 Task: Search for the email with the subject Happy birthday logged in from softage.1@softage.net with the filter, email from softage.5@softage.net and a new filter,  Mark as read
Action: Mouse moved to (669, 70)
Screenshot: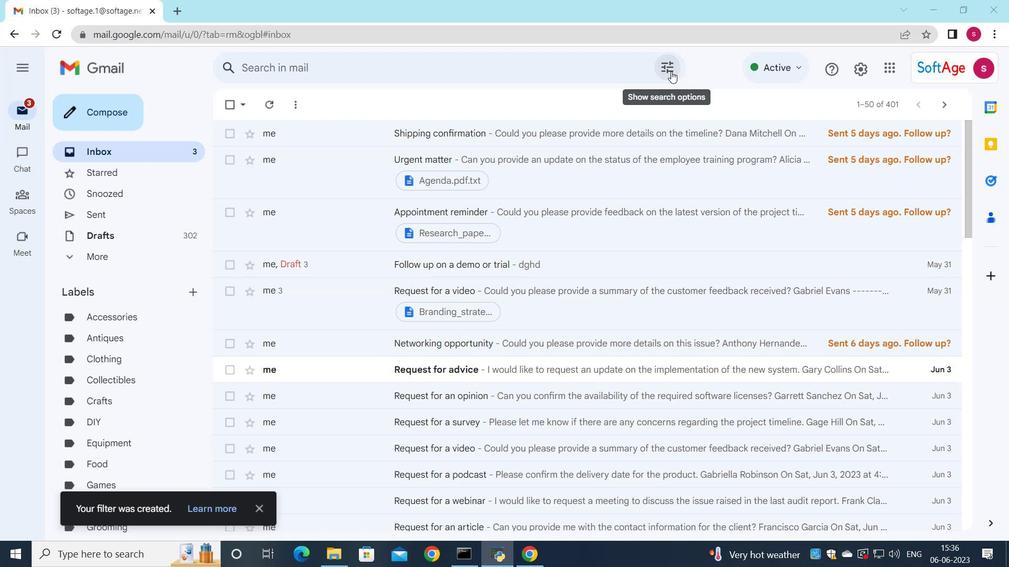 
Action: Mouse pressed left at (669, 70)
Screenshot: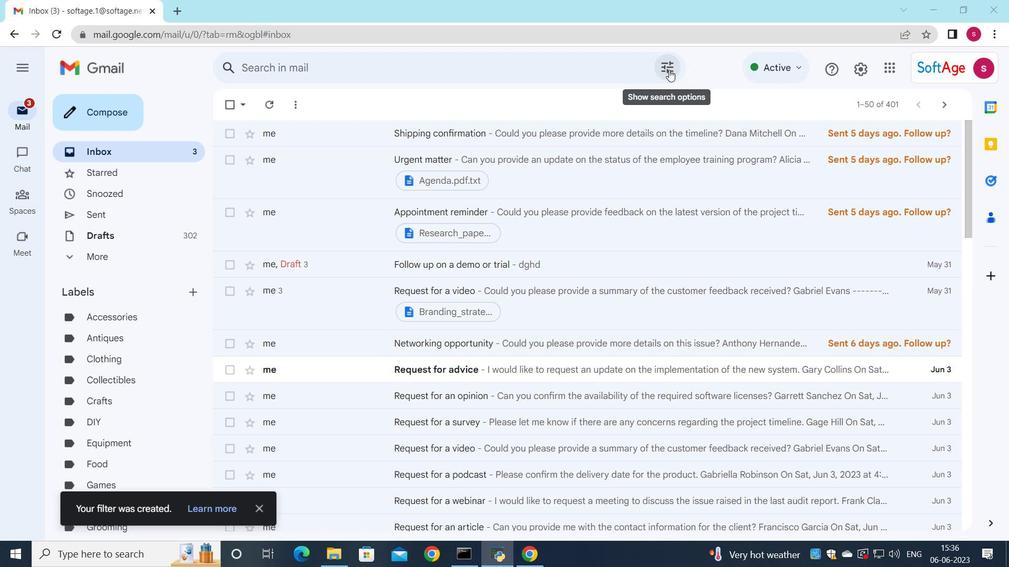 
Action: Mouse moved to (512, 121)
Screenshot: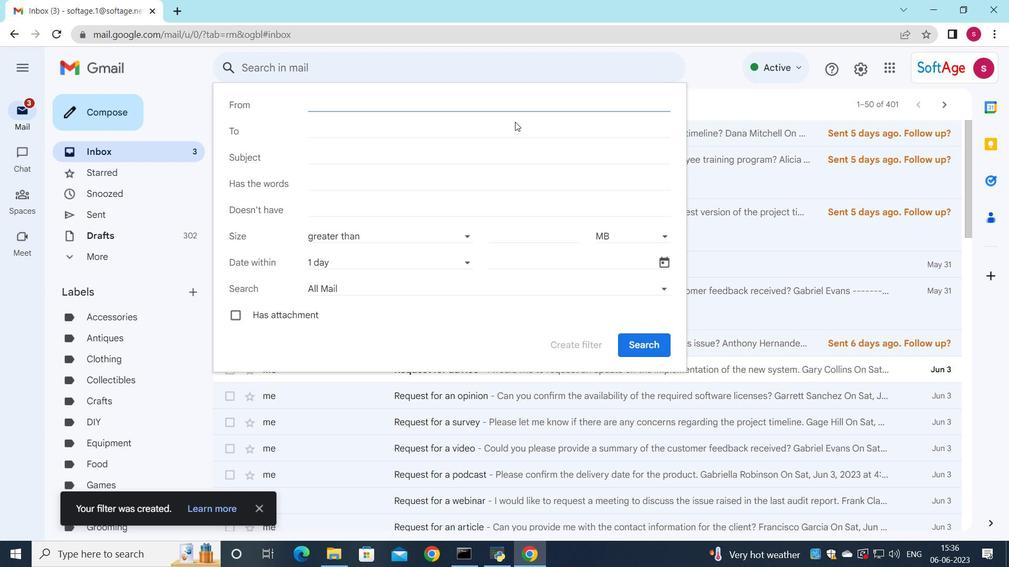 
Action: Key pressed s
Screenshot: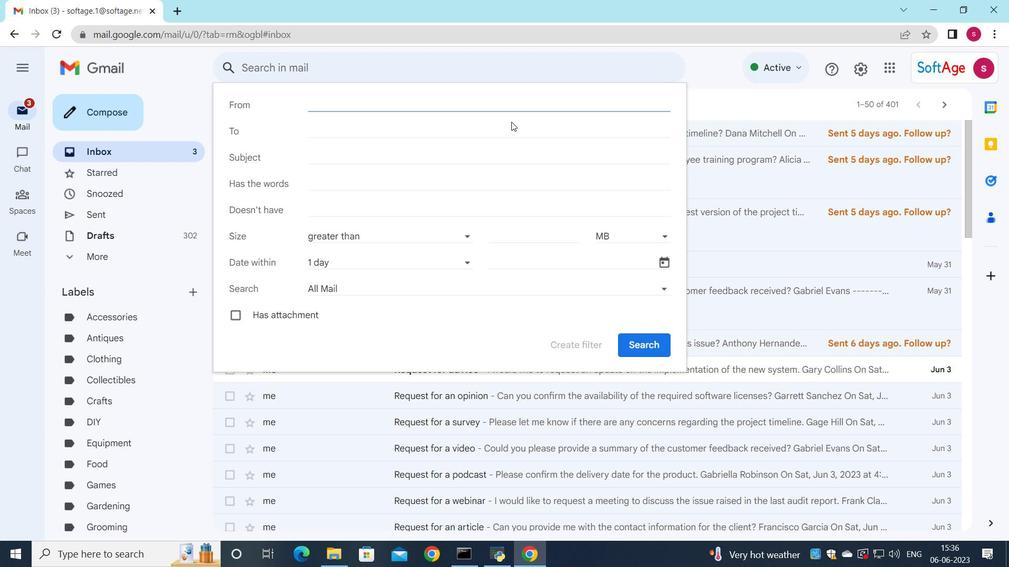 
Action: Mouse moved to (435, 128)
Screenshot: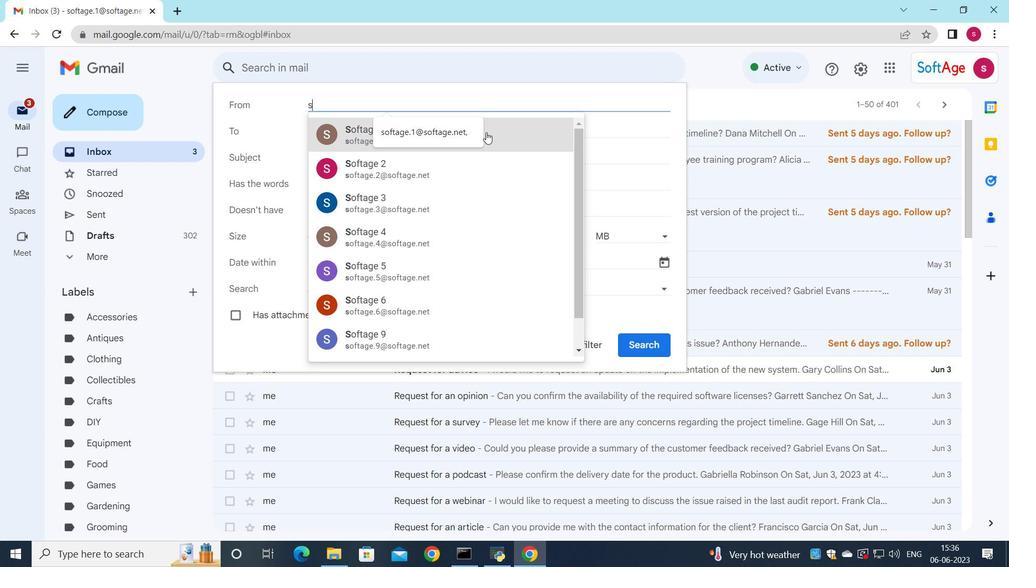 
Action: Mouse pressed left at (435, 128)
Screenshot: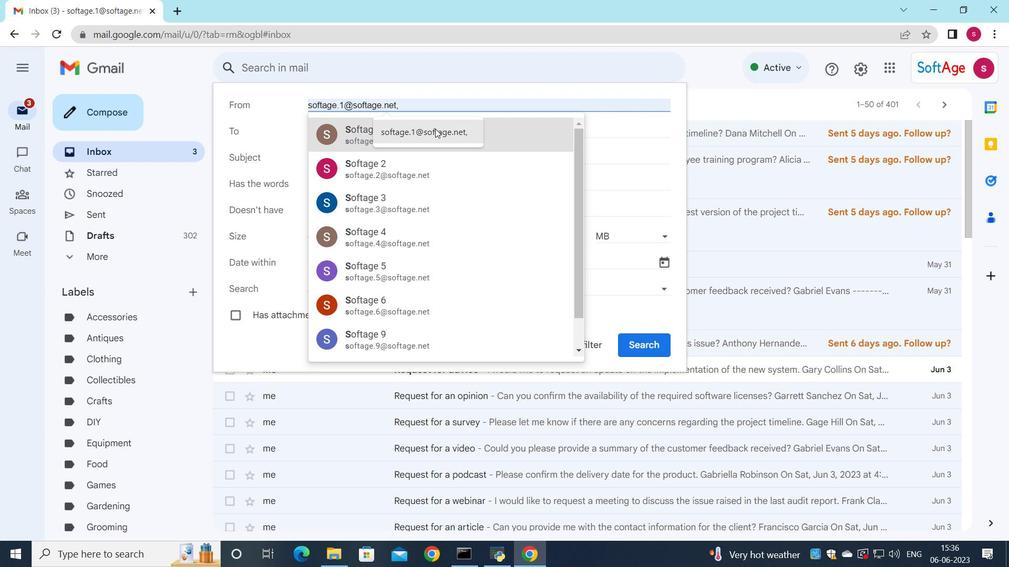 
Action: Mouse moved to (368, 132)
Screenshot: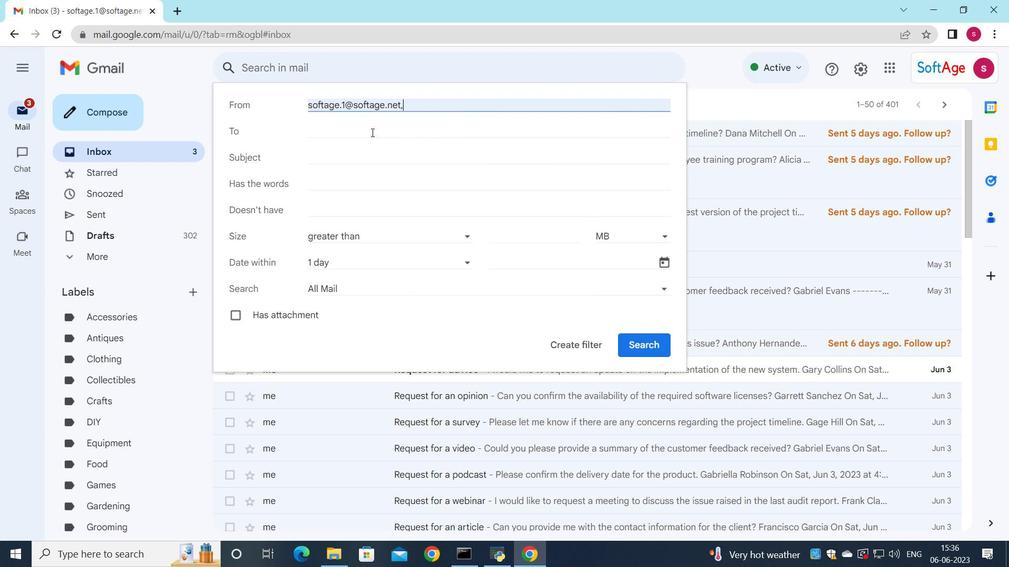 
Action: Mouse pressed left at (368, 132)
Screenshot: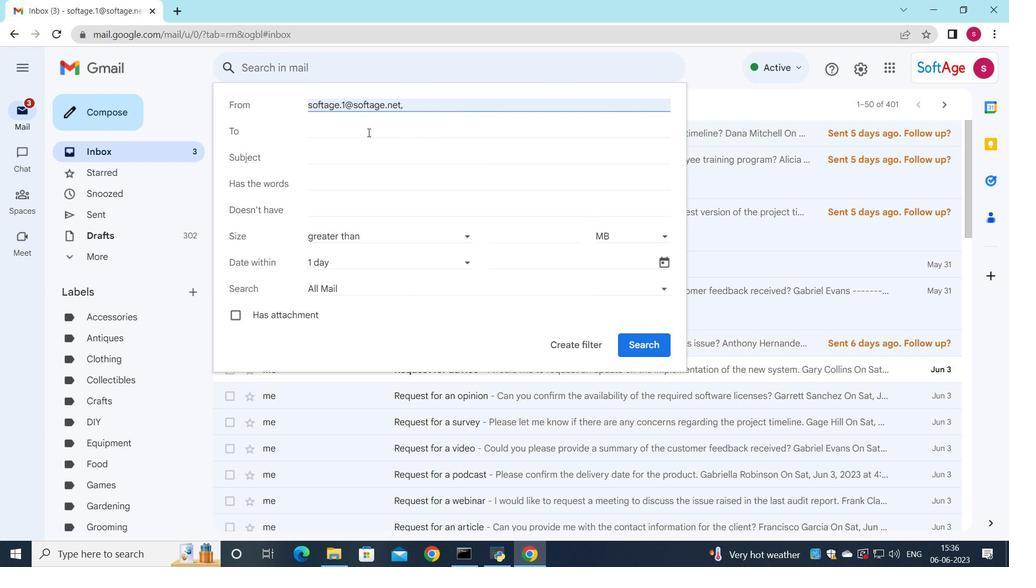 
Action: Key pressed s
Screenshot: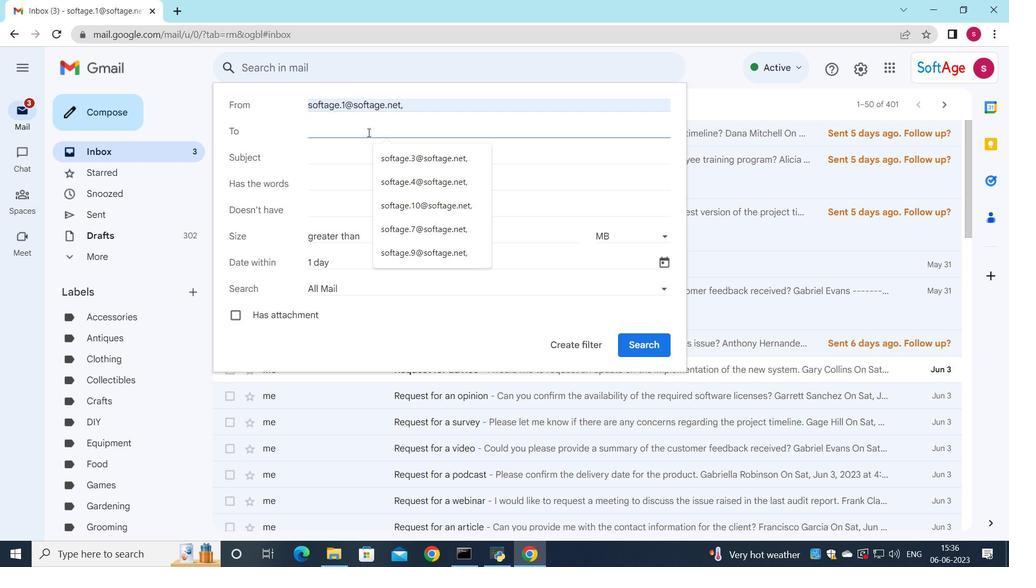 
Action: Mouse moved to (391, 143)
Screenshot: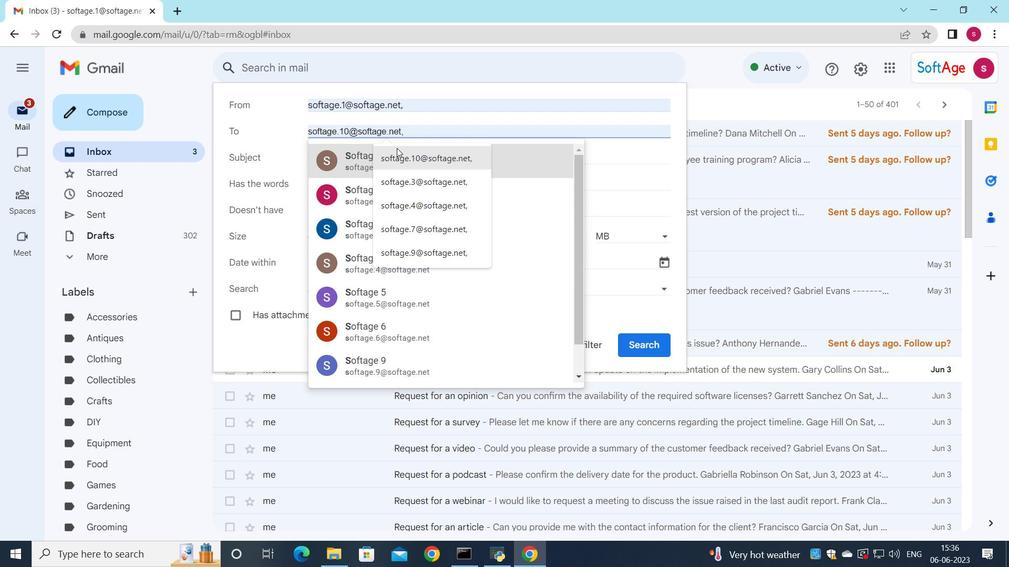 
Action: Key pressed oftage.5
Screenshot: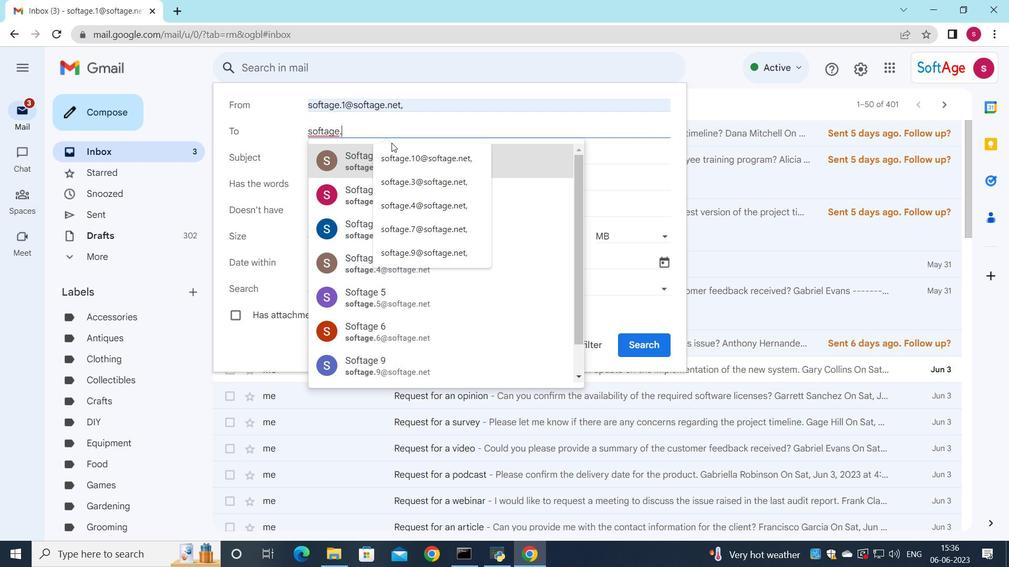 
Action: Mouse moved to (398, 153)
Screenshot: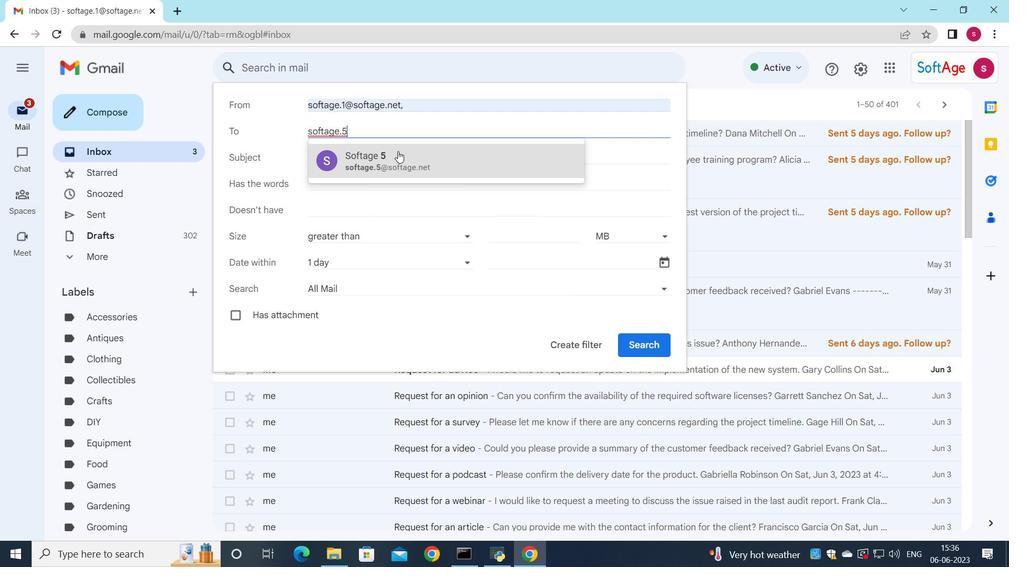
Action: Mouse pressed left at (398, 153)
Screenshot: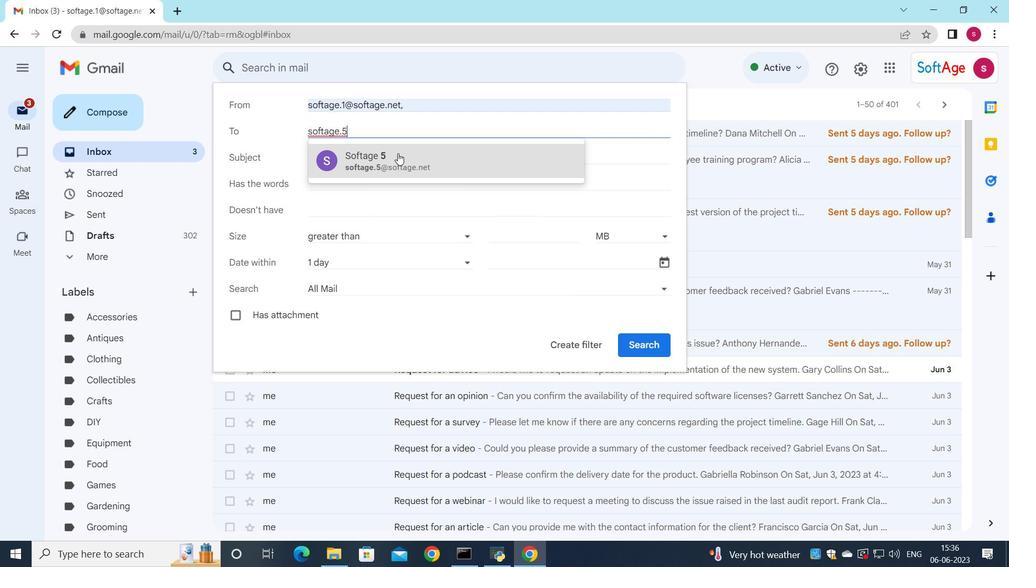 
Action: Mouse moved to (345, 156)
Screenshot: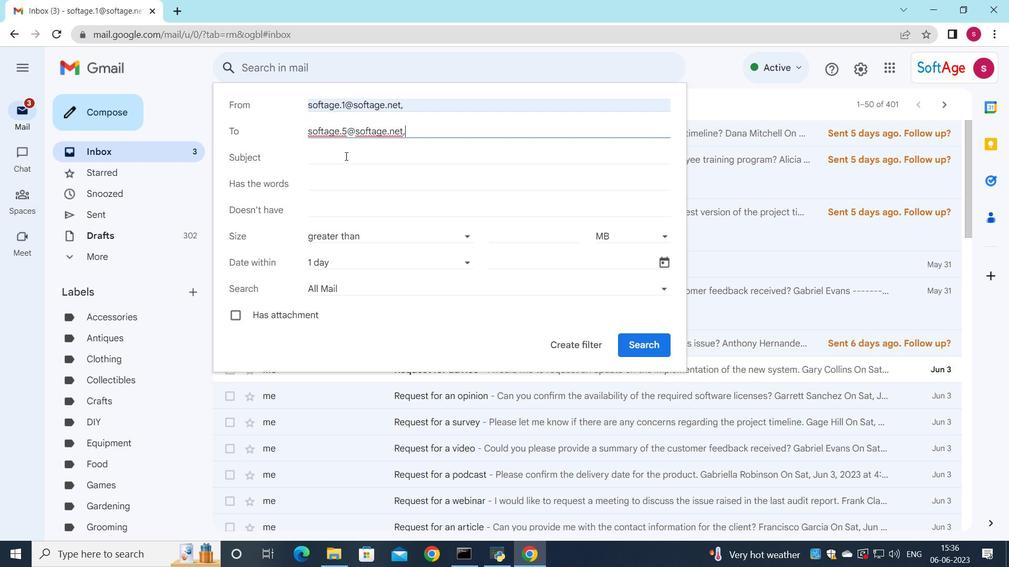 
Action: Mouse pressed left at (345, 156)
Screenshot: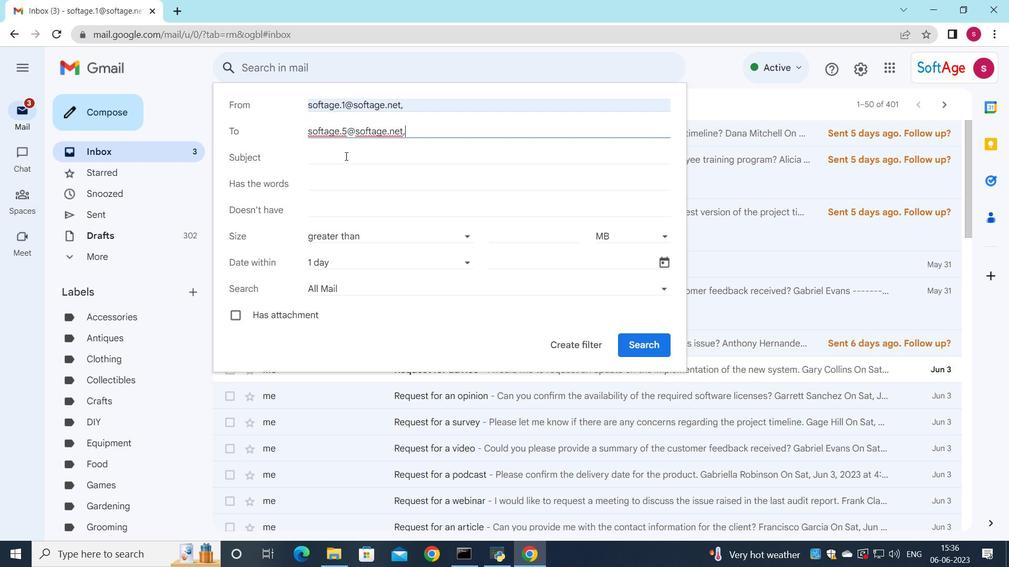 
Action: Mouse moved to (385, 151)
Screenshot: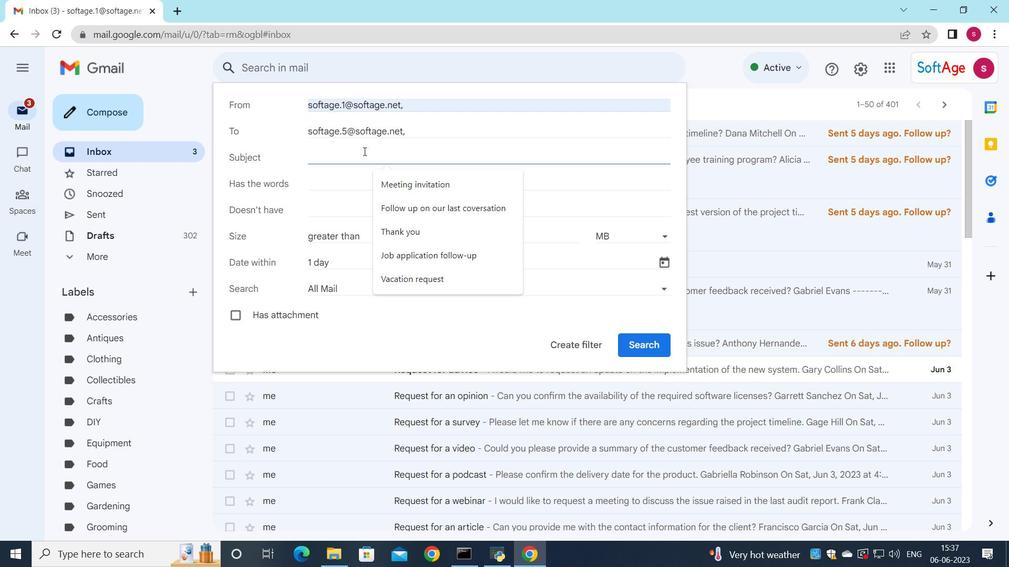 
Action: Key pressed <Key.shift><Key.shift><Key.shift><Key.shift><Key.shift><Key.shift><Key.shift>Happy<Key.space><Key.shift>Bi<Key.backspace><Key.backspace>birthday
Screenshot: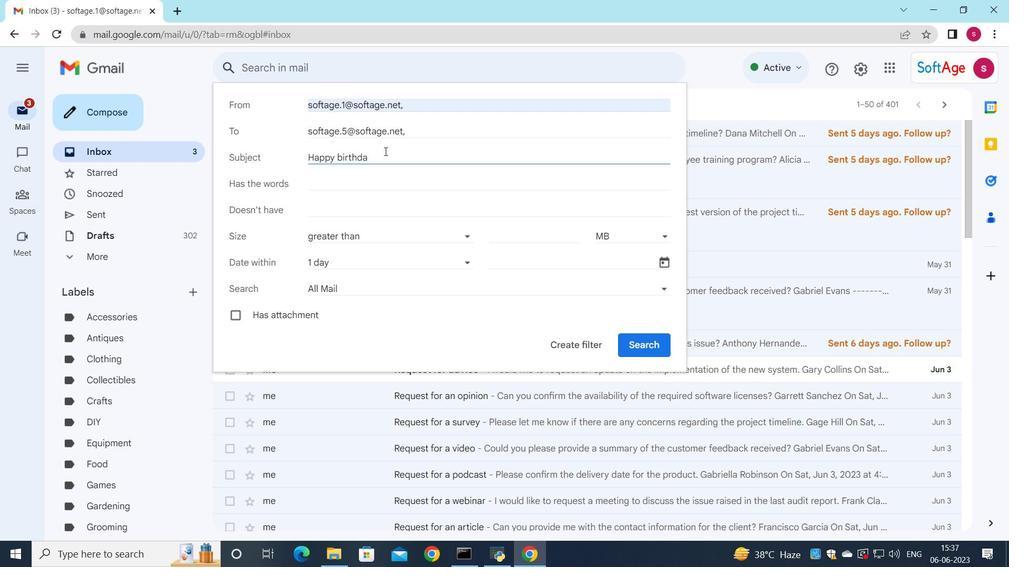 
Action: Mouse moved to (364, 256)
Screenshot: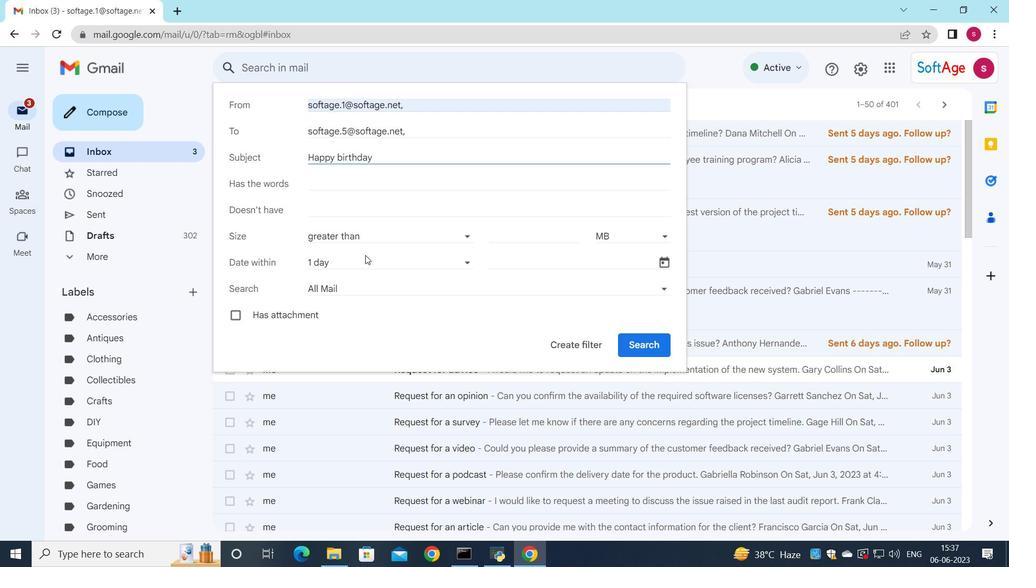 
Action: Mouse pressed left at (364, 256)
Screenshot: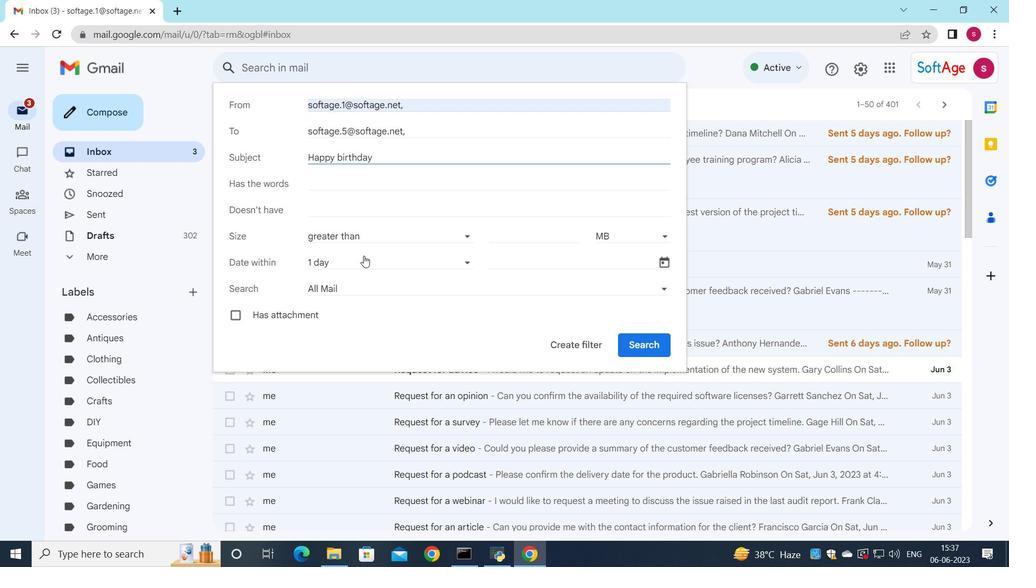 
Action: Mouse moved to (340, 414)
Screenshot: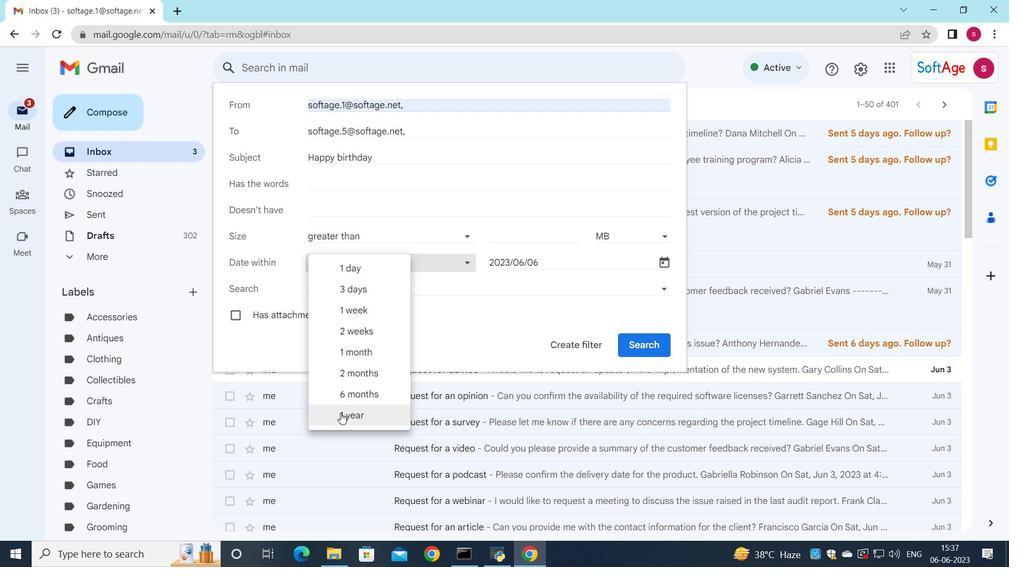 
Action: Mouse pressed left at (340, 414)
Screenshot: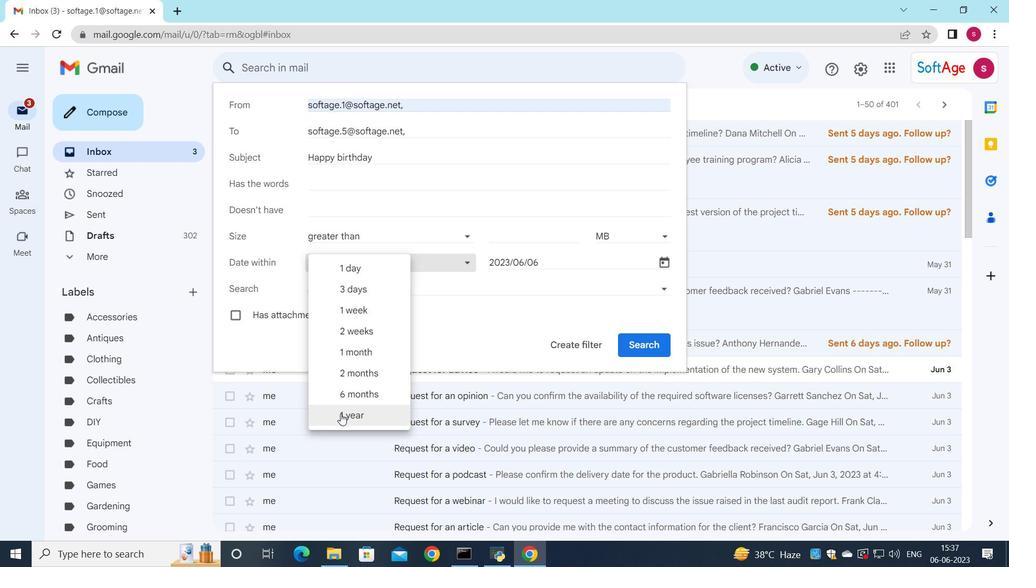 
Action: Mouse moved to (571, 343)
Screenshot: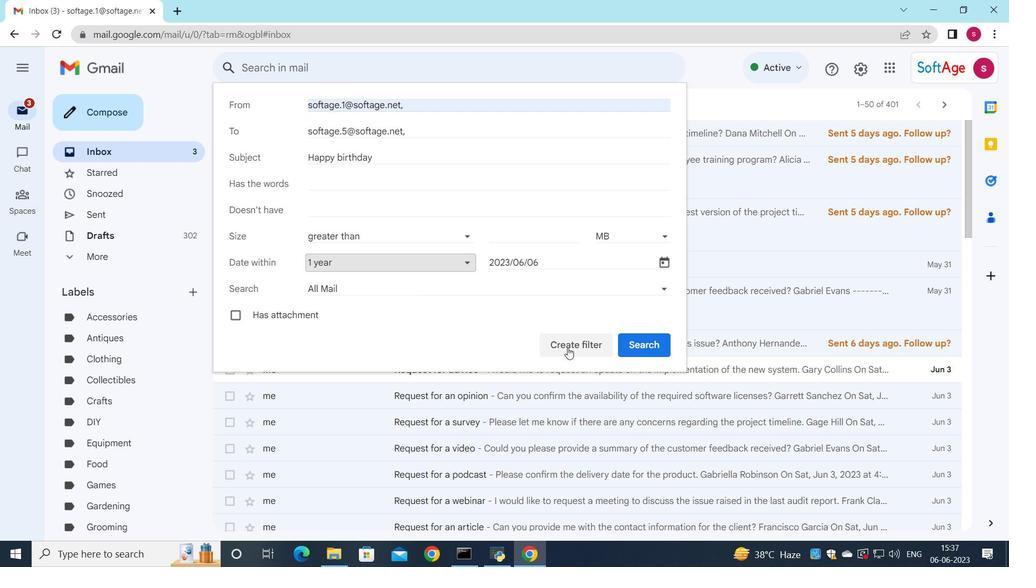 
Action: Mouse pressed left at (571, 343)
Screenshot: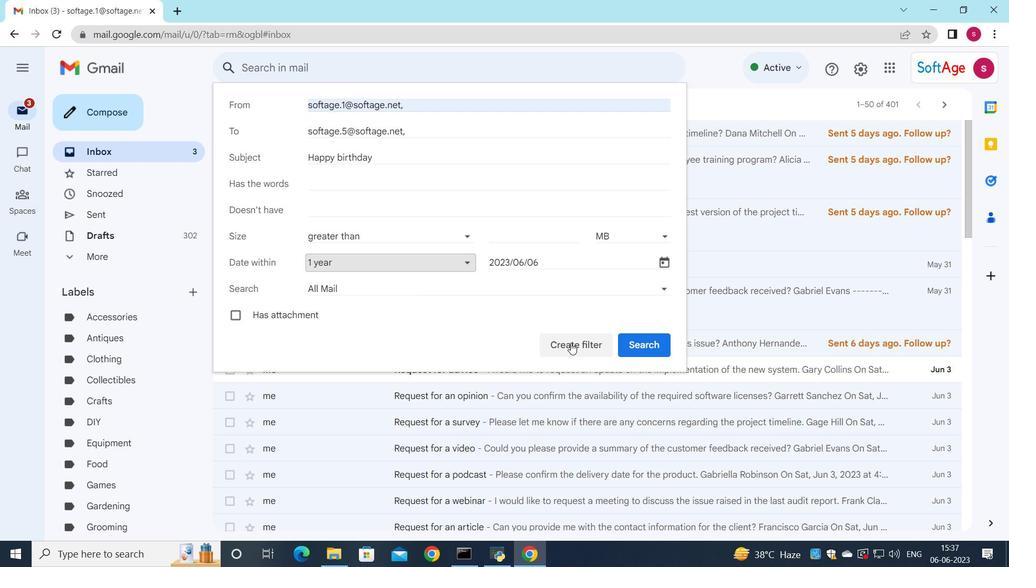 
Action: Mouse moved to (238, 164)
Screenshot: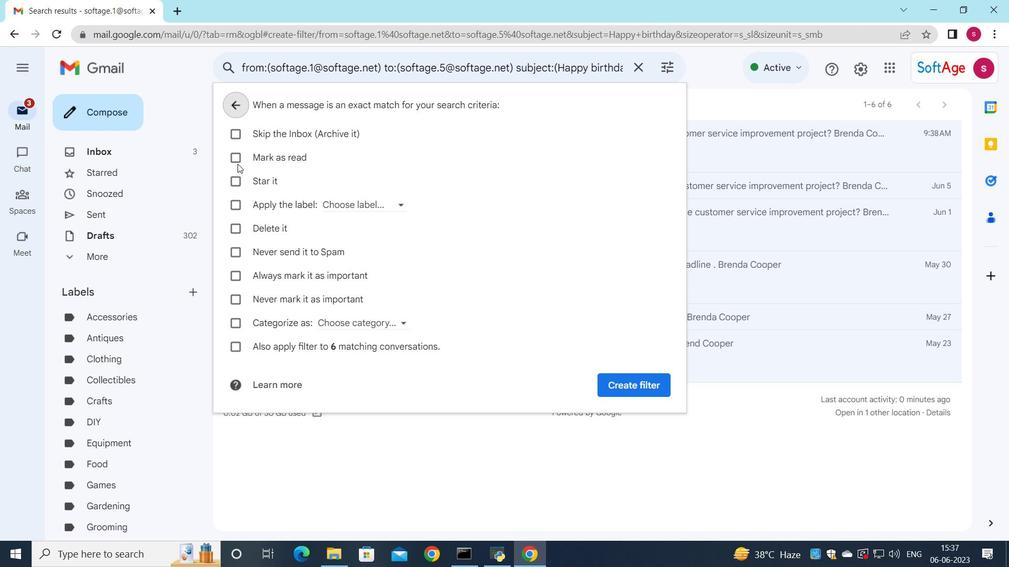 
Action: Mouse pressed left at (238, 164)
Screenshot: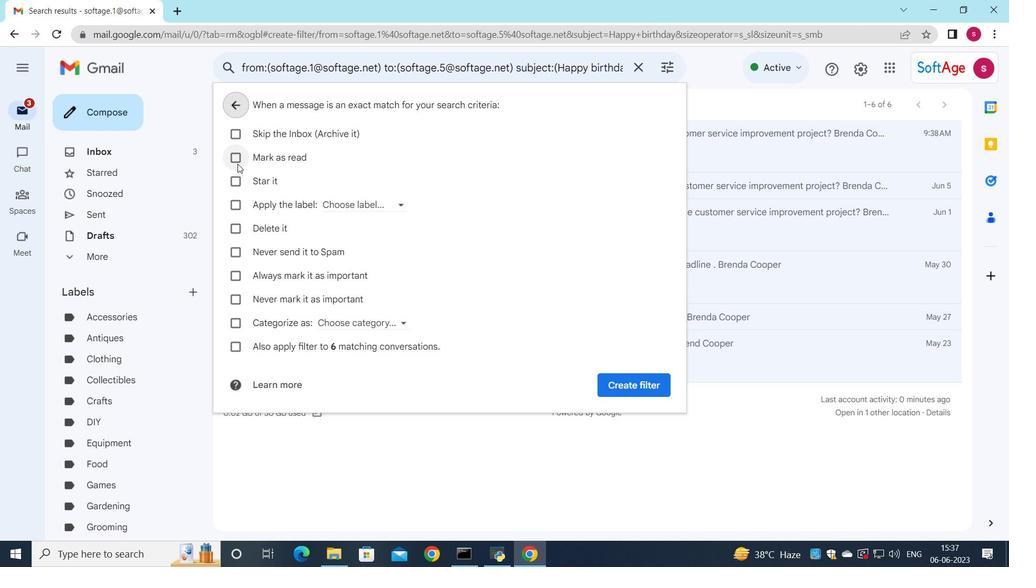 
Action: Mouse moved to (632, 389)
Screenshot: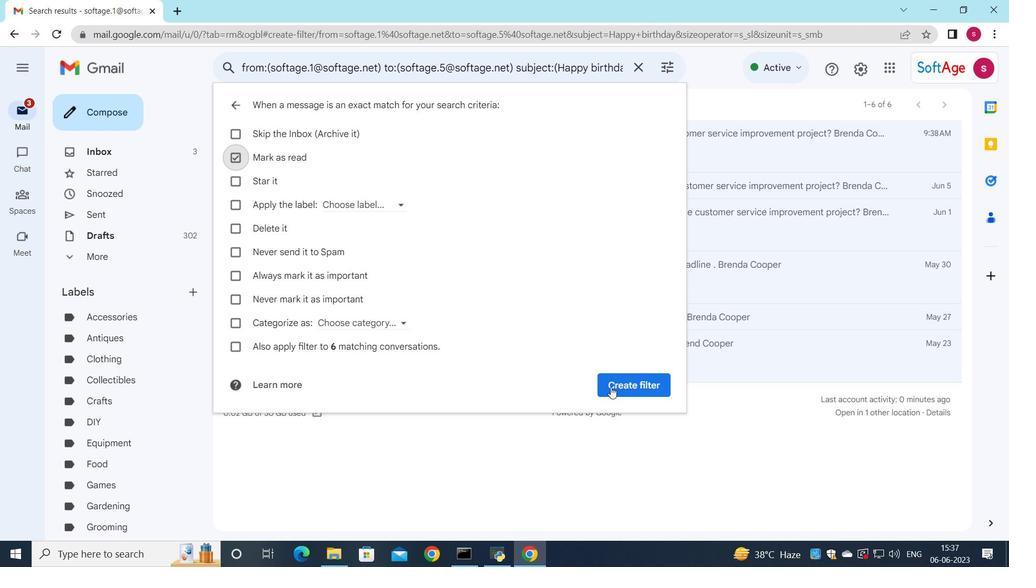 
Action: Mouse pressed left at (632, 389)
Screenshot: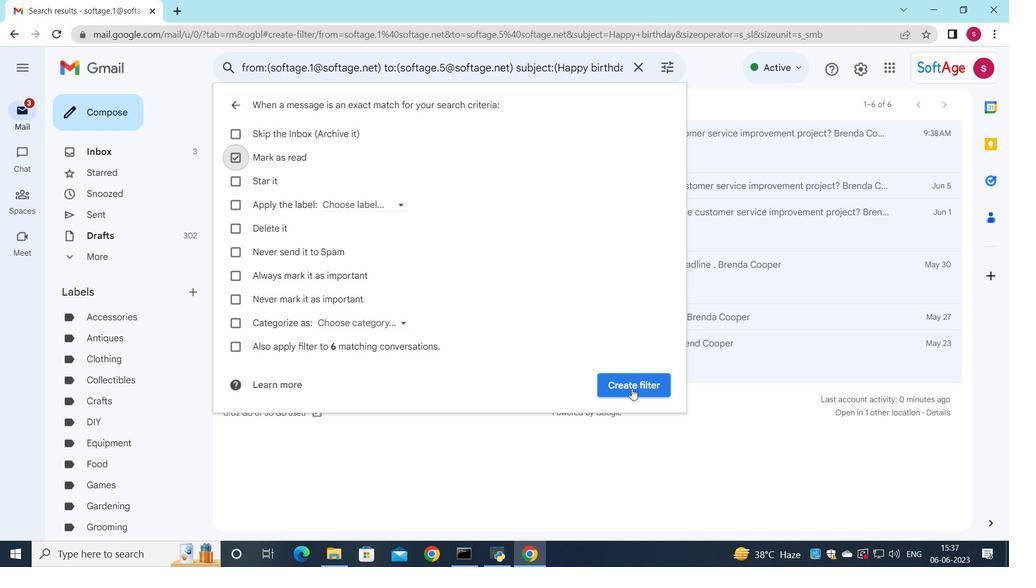 
Action: Mouse moved to (593, 235)
Screenshot: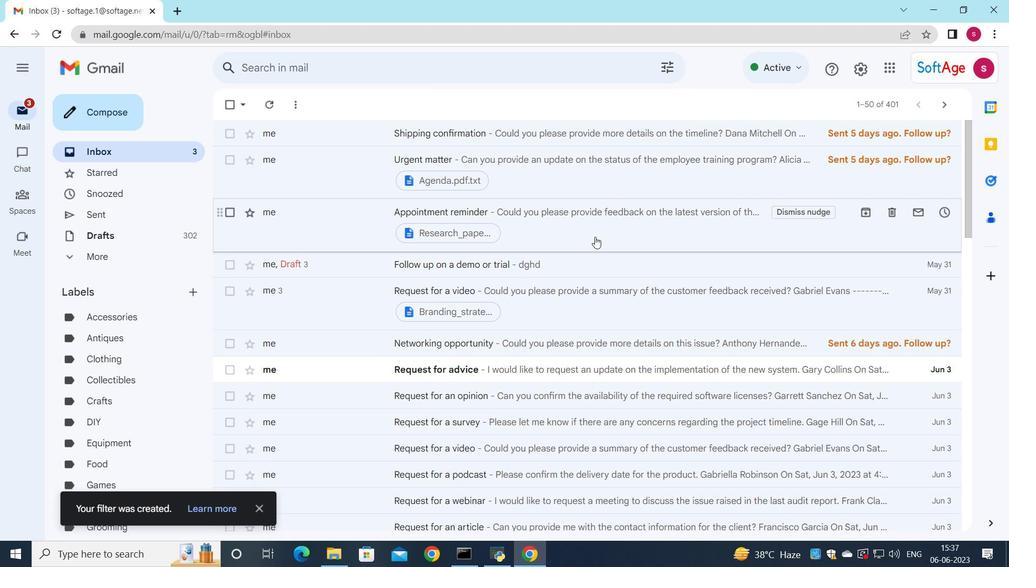 
